 Task: Set the bitrate override for ASF muxer to 5.
Action: Mouse moved to (118, 8)
Screenshot: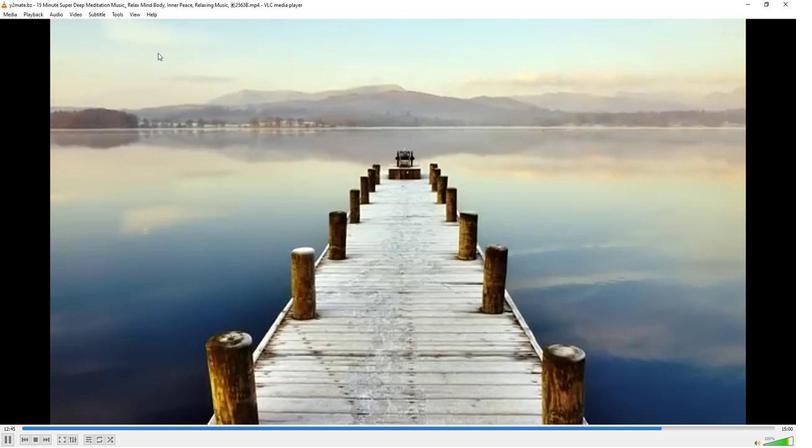 
Action: Mouse pressed left at (118, 8)
Screenshot: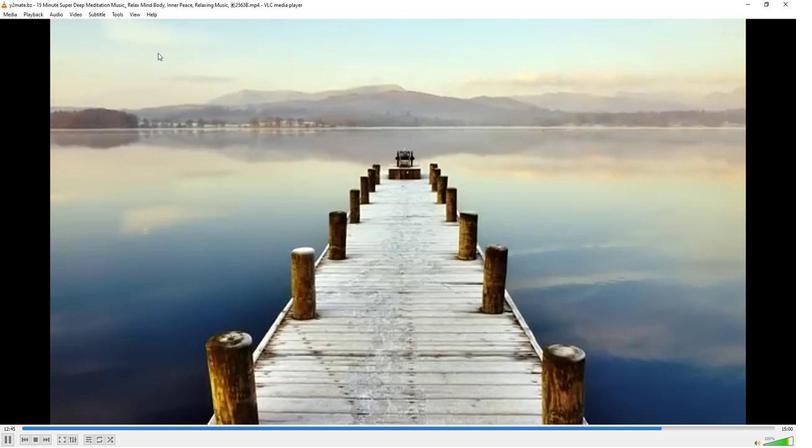
Action: Mouse moved to (131, 112)
Screenshot: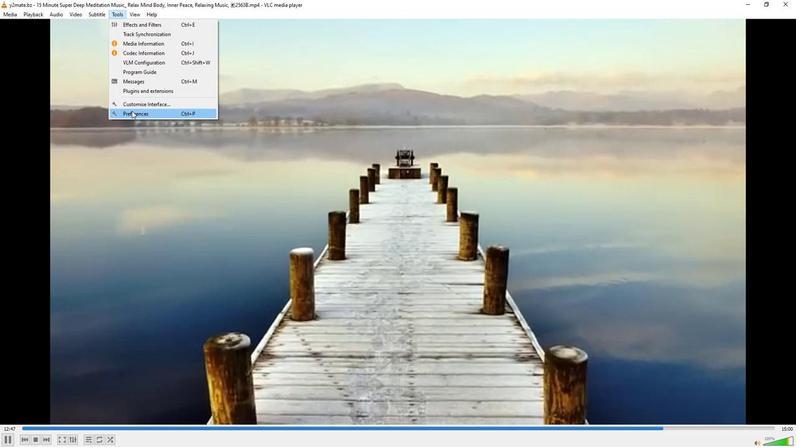 
Action: Mouse pressed left at (131, 112)
Screenshot: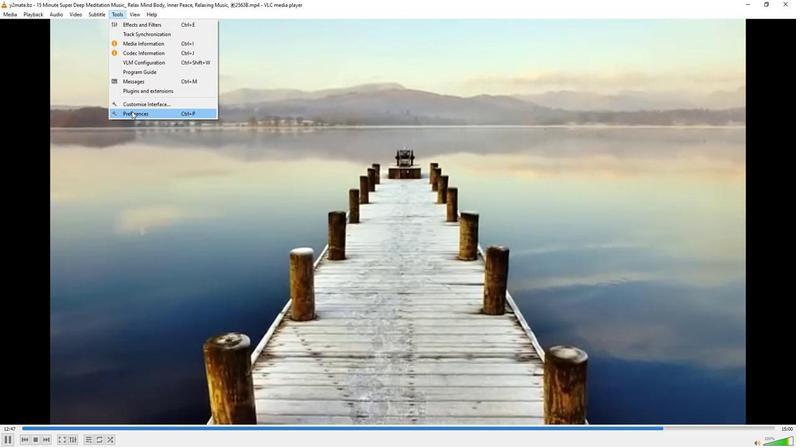 
Action: Mouse moved to (250, 384)
Screenshot: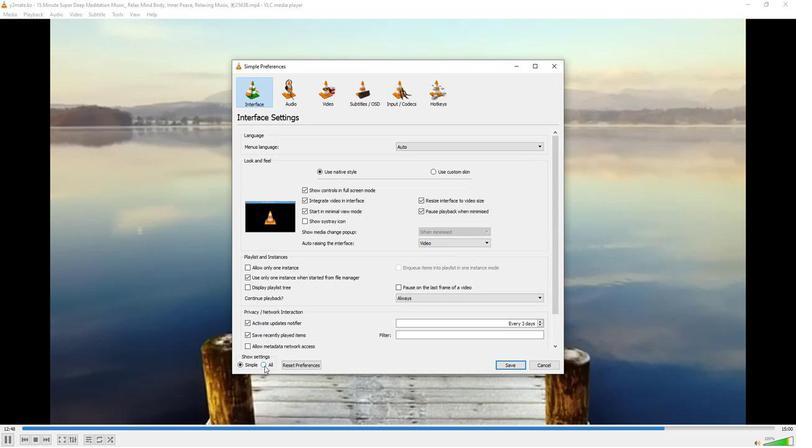 
Action: Mouse pressed left at (250, 384)
Screenshot: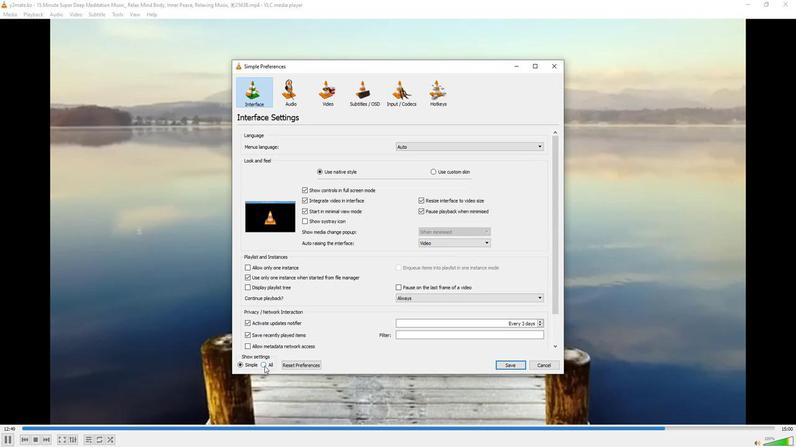 
Action: Mouse moved to (238, 305)
Screenshot: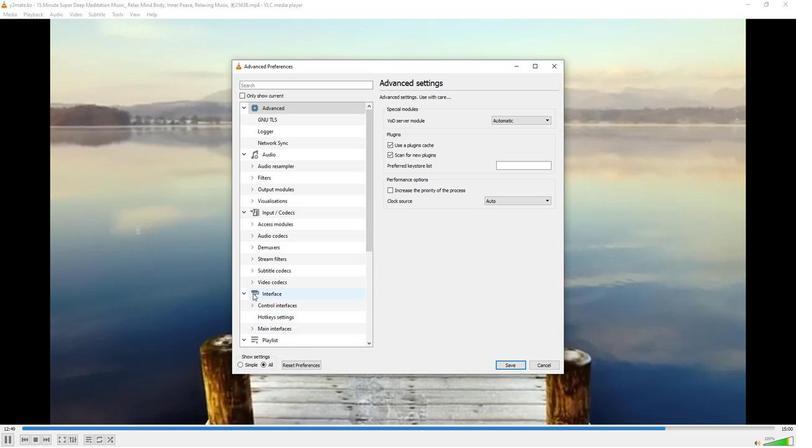 
Action: Mouse scrolled (238, 304) with delta (0, 0)
Screenshot: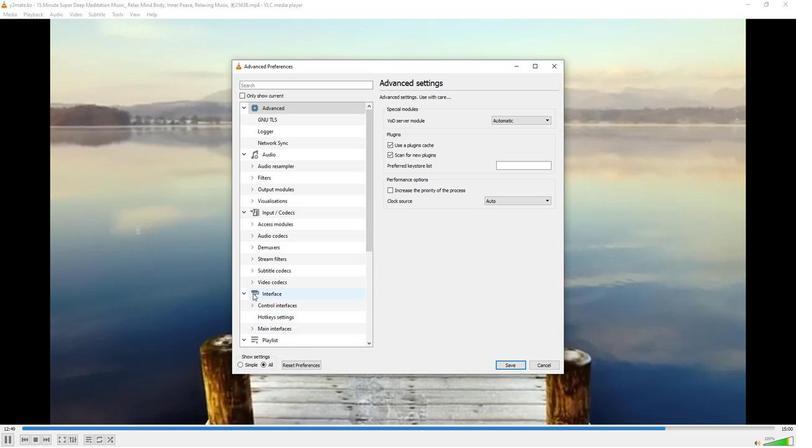 
Action: Mouse moved to (238, 302)
Screenshot: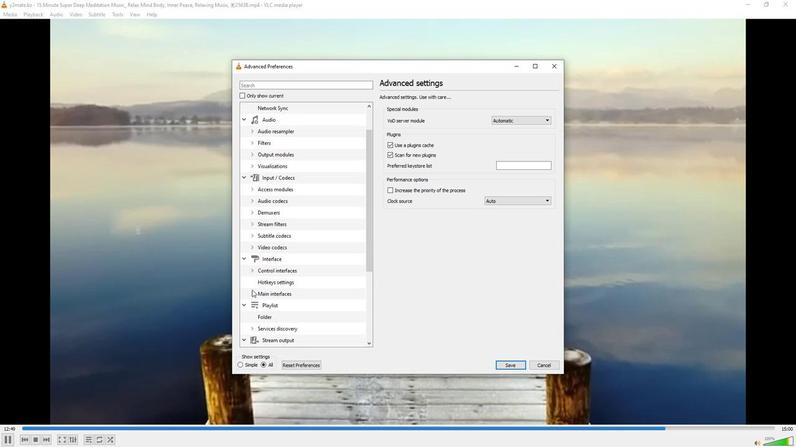 
Action: Mouse scrolled (238, 302) with delta (0, 0)
Screenshot: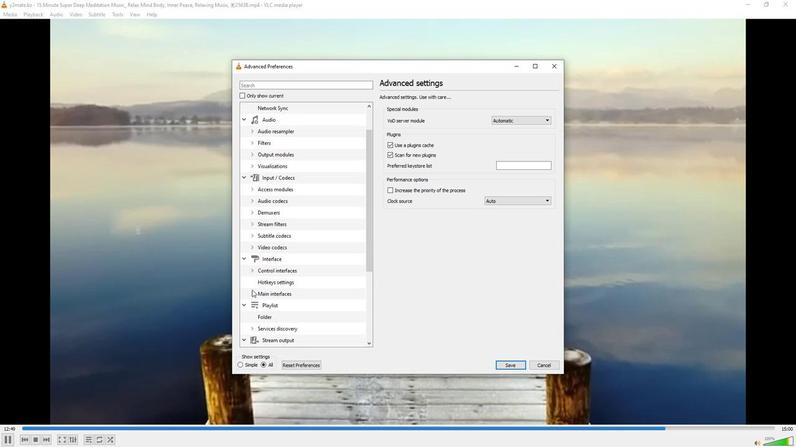 
Action: Mouse moved to (240, 346)
Screenshot: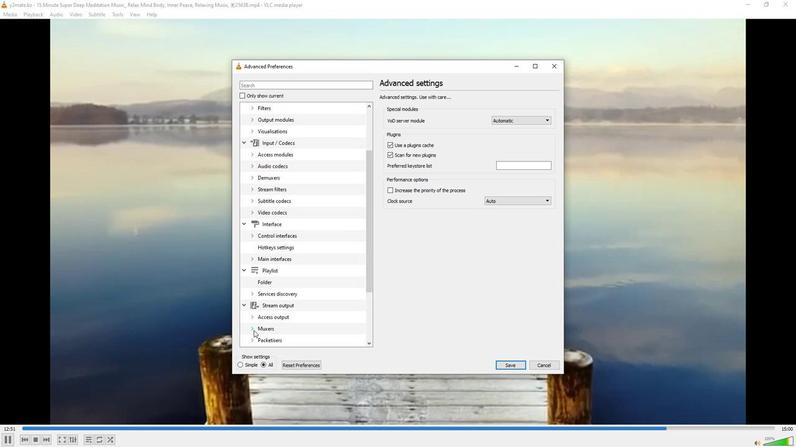 
Action: Mouse pressed left at (240, 346)
Screenshot: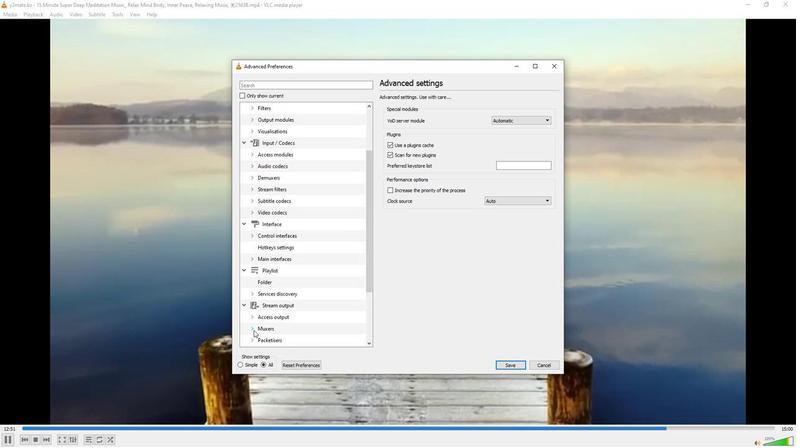 
Action: Mouse moved to (253, 298)
Screenshot: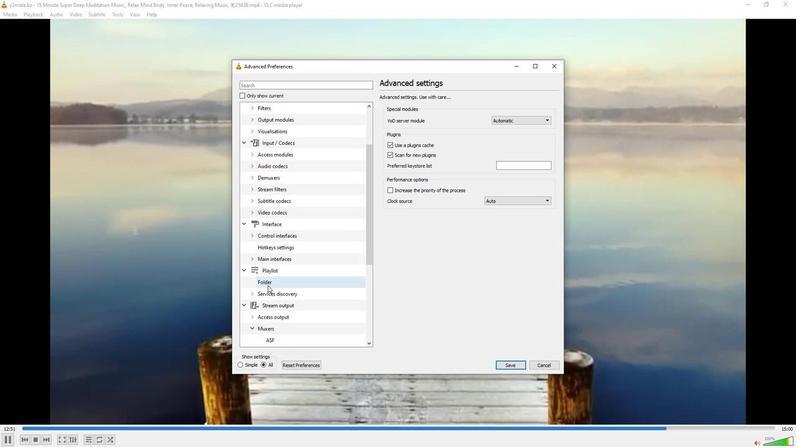 
Action: Mouse scrolled (253, 297) with delta (0, 0)
Screenshot: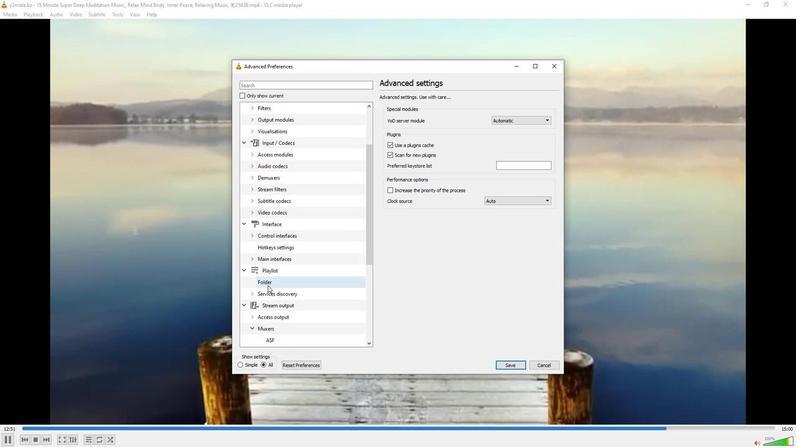 
Action: Mouse moved to (255, 321)
Screenshot: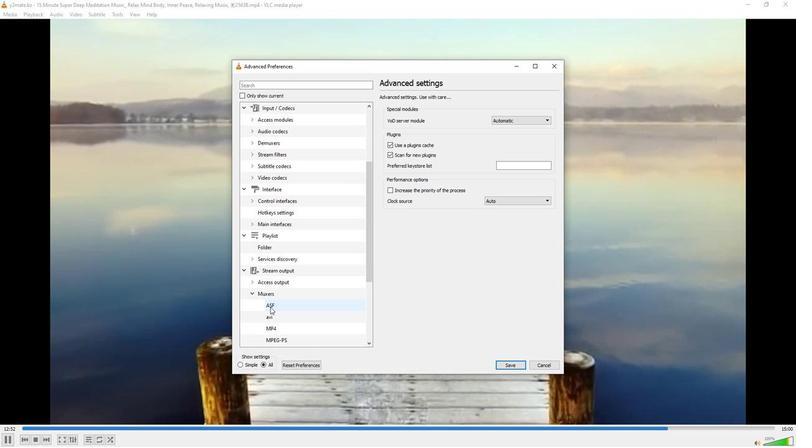 
Action: Mouse pressed left at (255, 321)
Screenshot: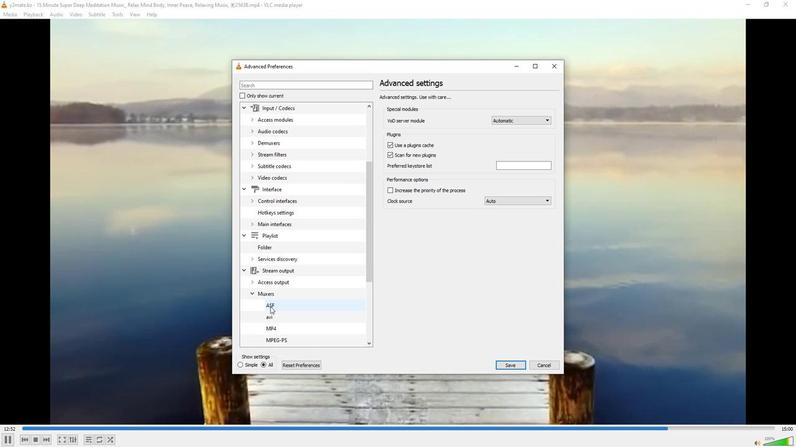 
Action: Mouse moved to (506, 179)
Screenshot: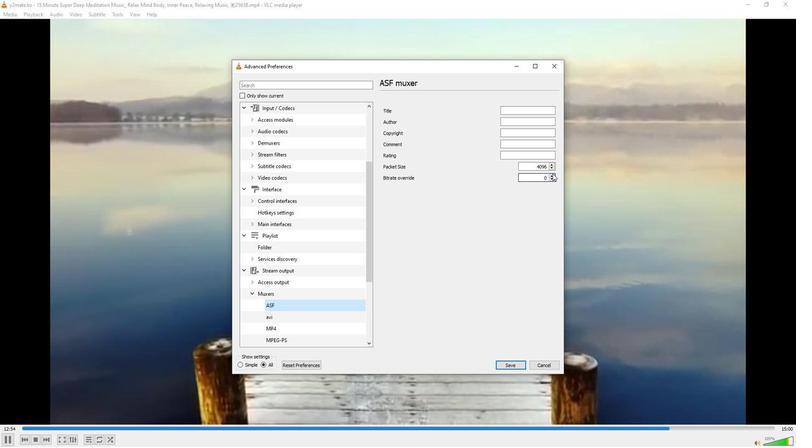 
Action: Mouse pressed left at (506, 179)
Screenshot: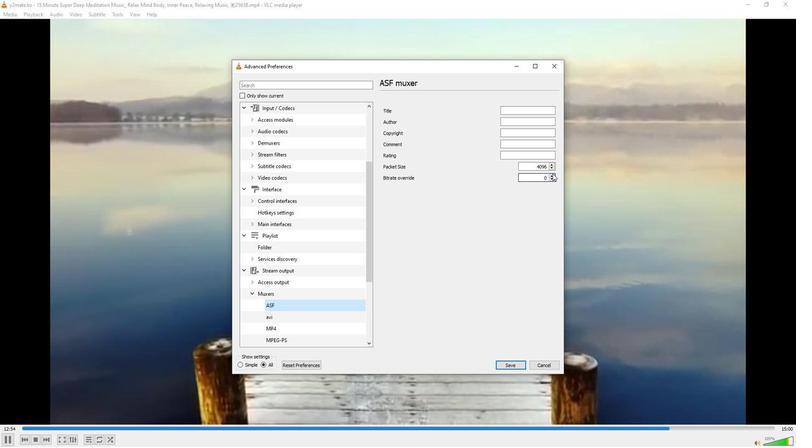 
Action: Mouse moved to (507, 180)
Screenshot: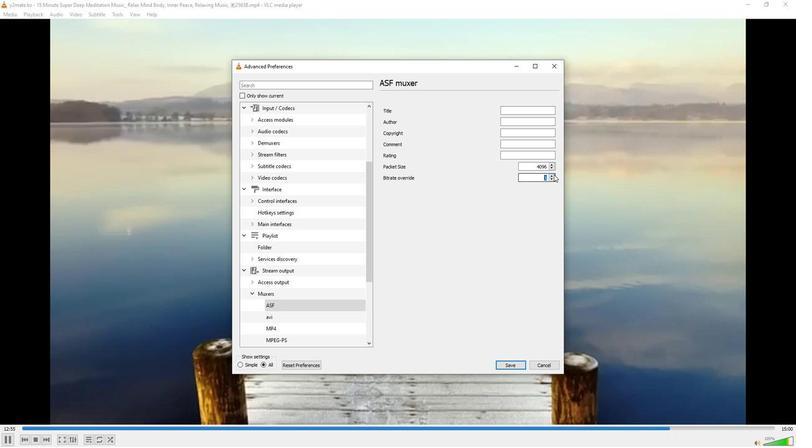 
Action: Mouse pressed left at (507, 180)
Screenshot: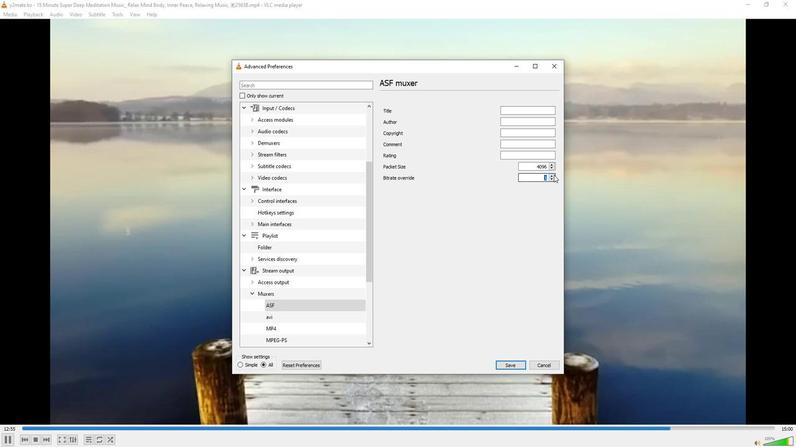 
Action: Mouse pressed left at (507, 180)
Screenshot: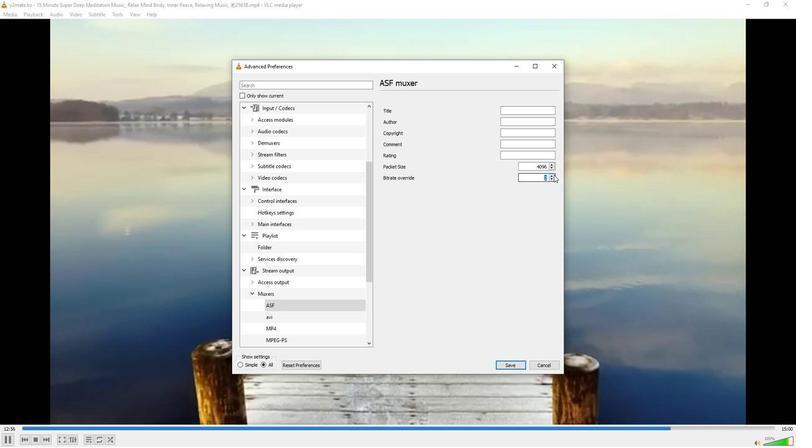 
Action: Mouse moved to (507, 180)
Screenshot: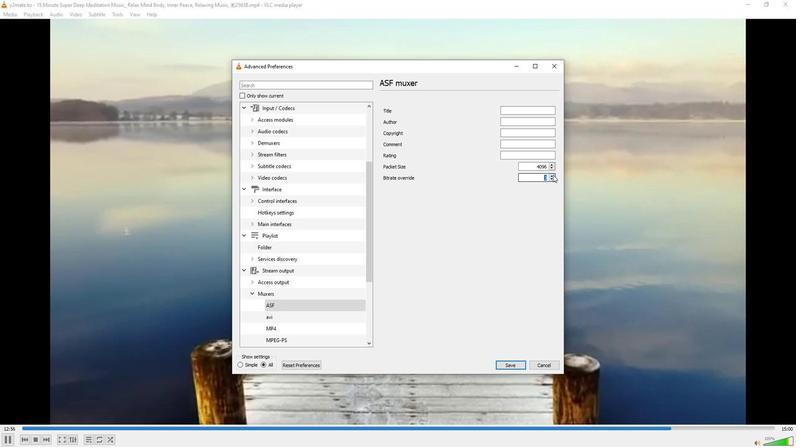 
Action: Mouse pressed left at (507, 180)
Screenshot: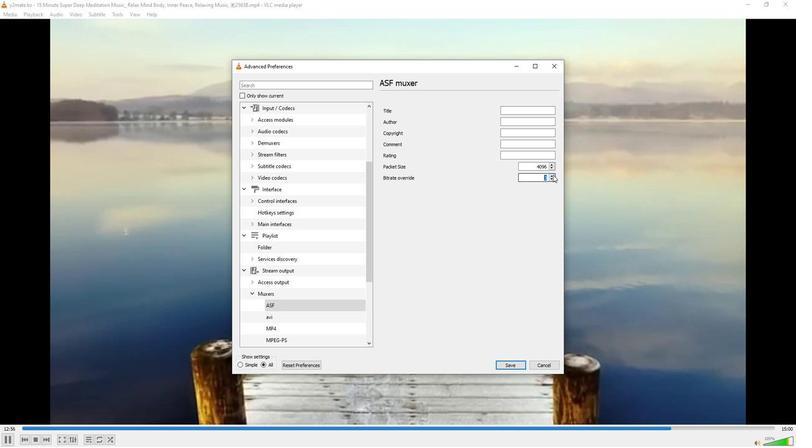 
Action: Mouse pressed left at (507, 180)
Screenshot: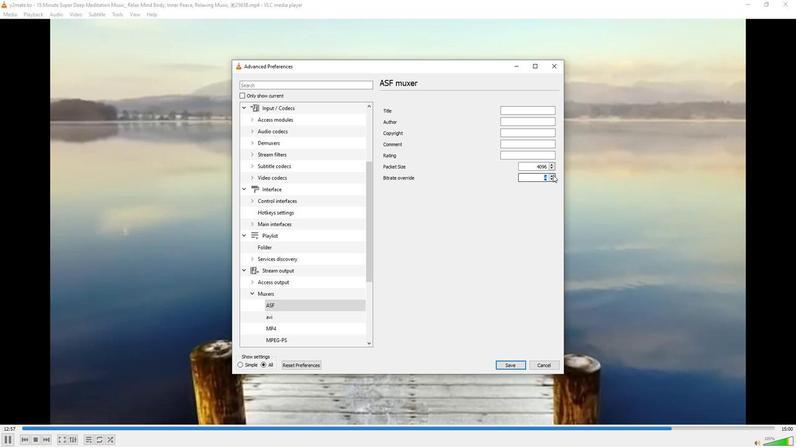 
Action: Mouse moved to (452, 251)
Screenshot: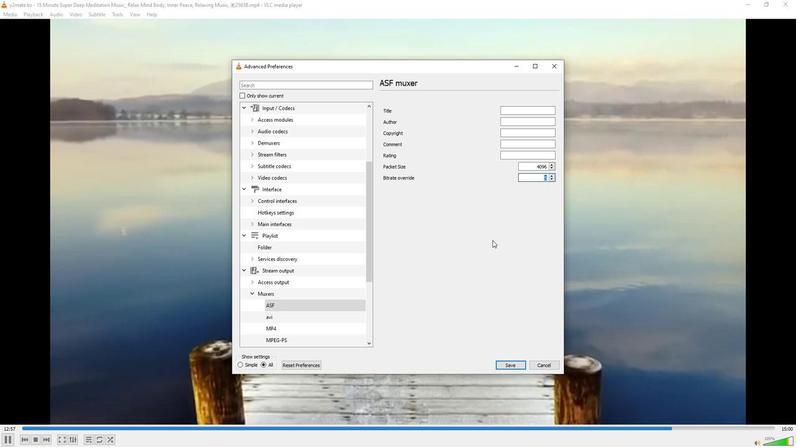
